 Task: Assign Issue Issue0000000383 to Sprint Sprint0000000230 in Scrum Project Project0000000077 in Jira. Assign Issue Issue0000000384 to Sprint Sprint0000000230 in Scrum Project Project0000000077 in Jira. Assign Issue Issue0000000385 to Sprint Sprint0000000231 in Scrum Project Project0000000077 in Jira. Assign Issue Issue0000000386 to Sprint Sprint0000000232 in Scrum Project Project0000000078 in Jira. Assign Issue Issue0000000387 to Sprint Sprint0000000232 in Scrum Project Project0000000078 in Jira
Action: Mouse moved to (44, 222)
Screenshot: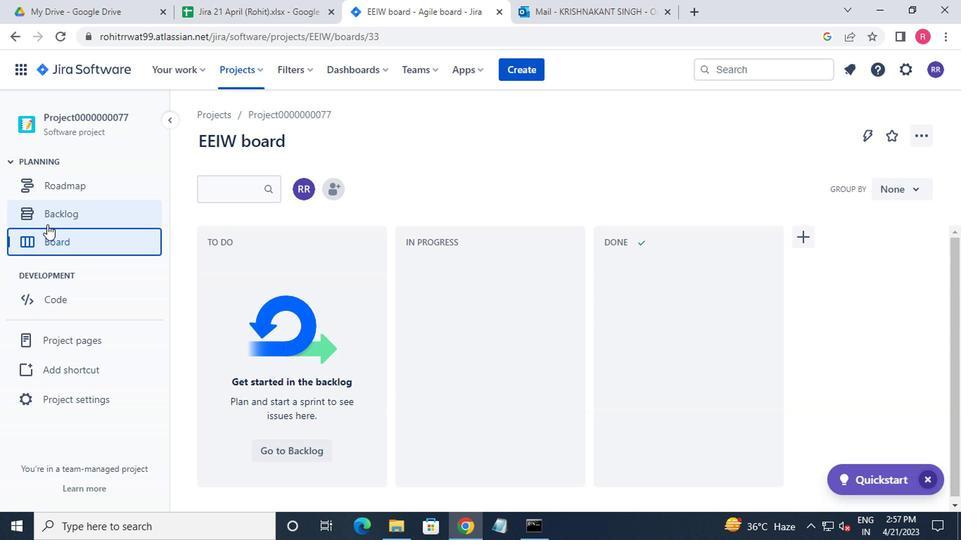 
Action: Mouse pressed left at (44, 222)
Screenshot: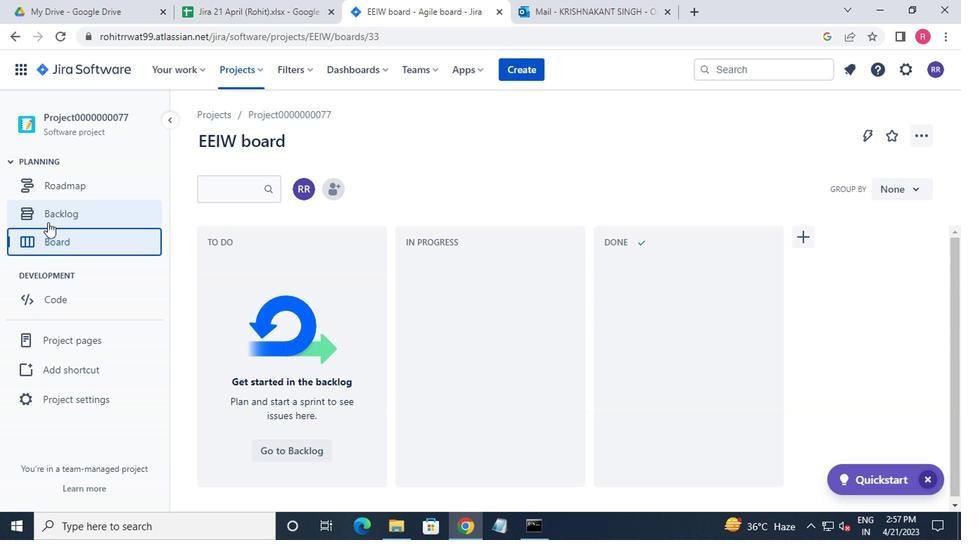 
Action: Mouse moved to (219, 325)
Screenshot: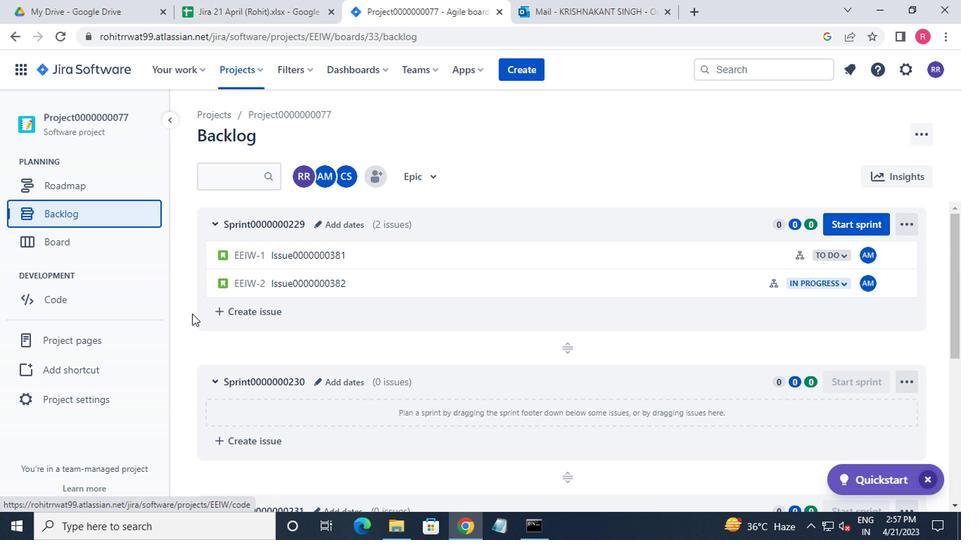 
Action: Mouse scrolled (219, 324) with delta (0, -1)
Screenshot: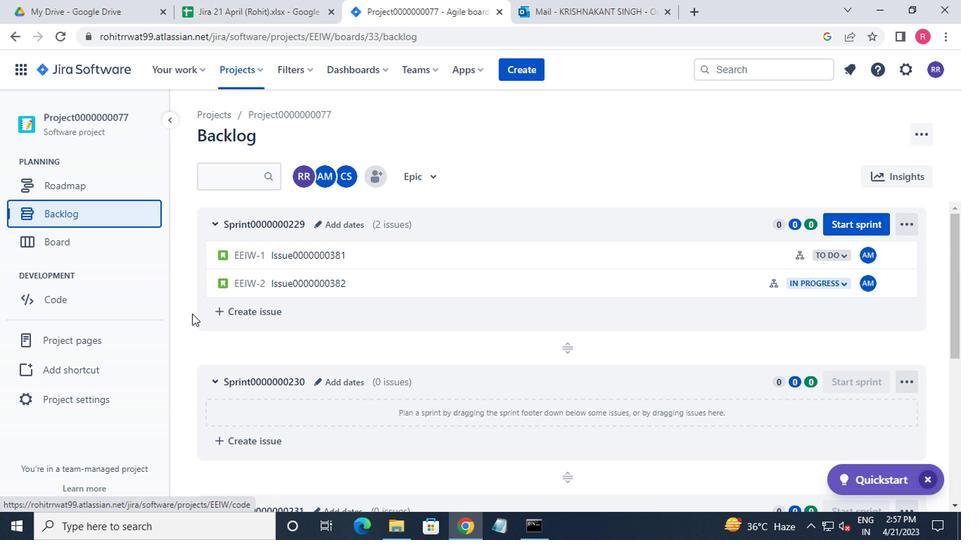 
Action: Mouse moved to (221, 325)
Screenshot: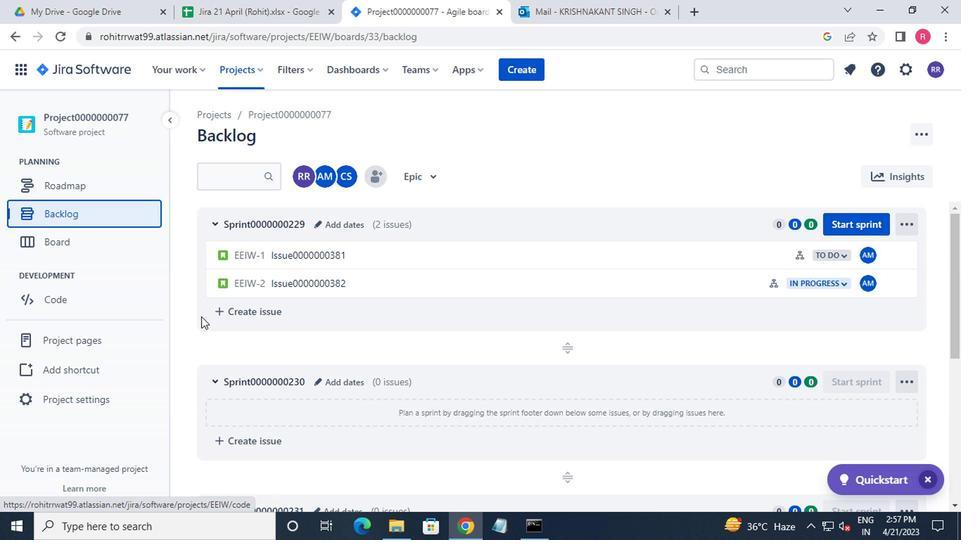 
Action: Mouse scrolled (221, 325) with delta (0, 0)
Screenshot: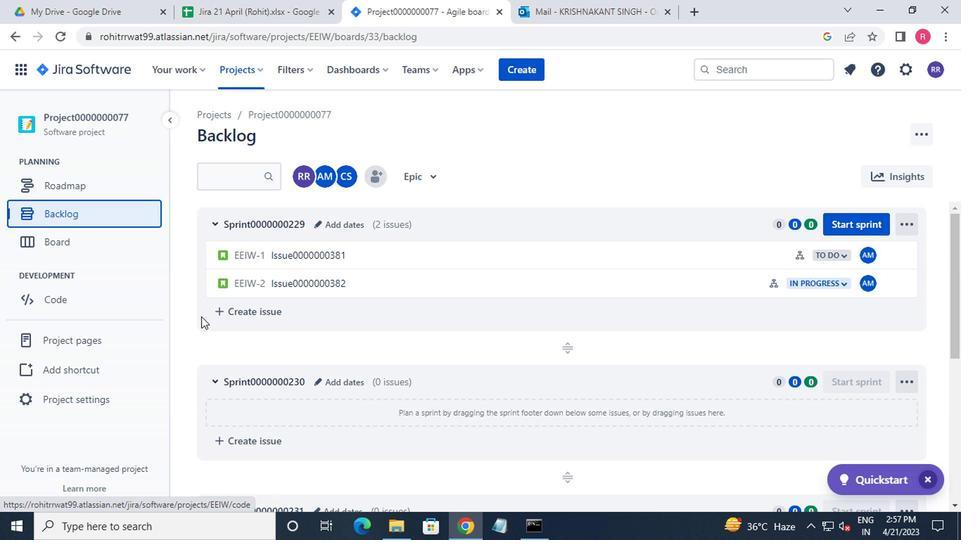 
Action: Mouse moved to (224, 325)
Screenshot: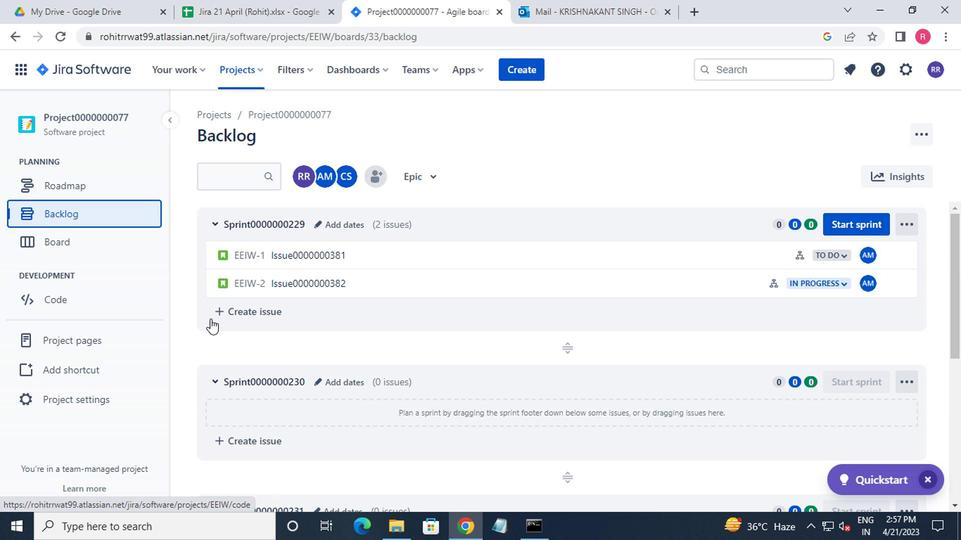
Action: Mouse scrolled (224, 325) with delta (0, 0)
Screenshot: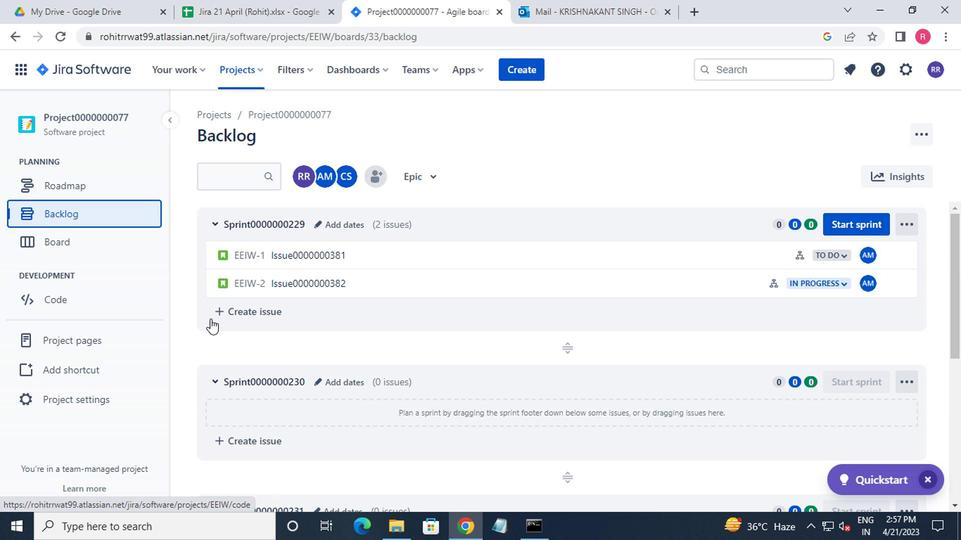 
Action: Mouse moved to (228, 323)
Screenshot: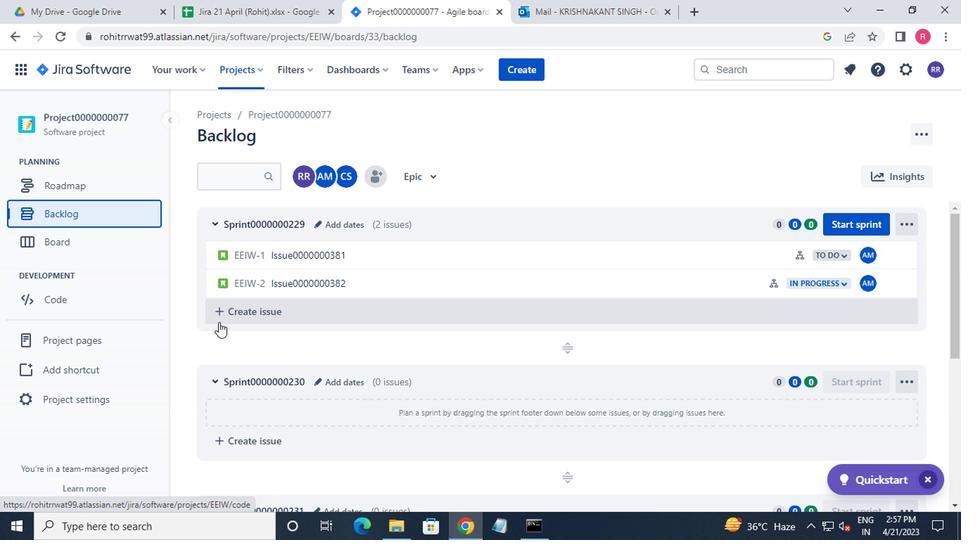 
Action: Mouse scrolled (228, 323) with delta (0, 0)
Screenshot: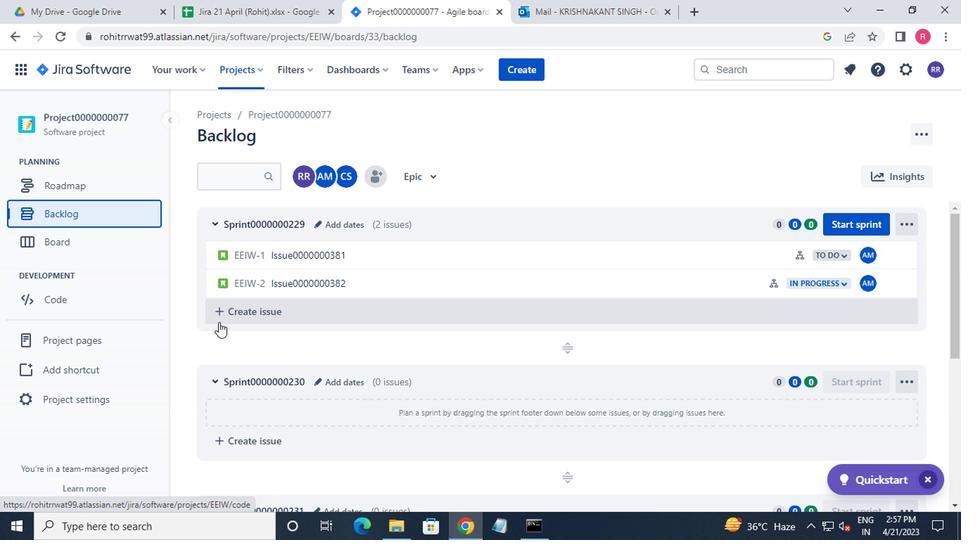 
Action: Mouse moved to (903, 392)
Screenshot: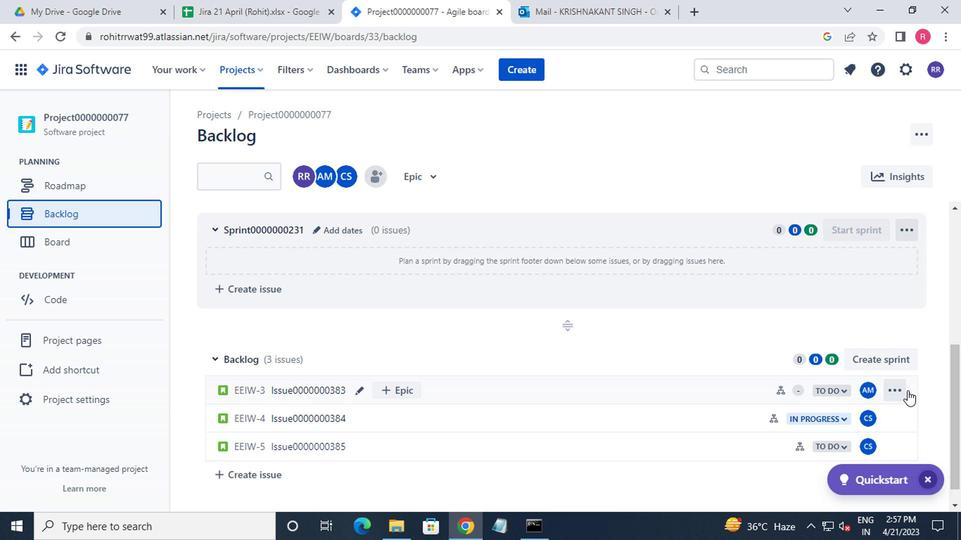 
Action: Mouse pressed left at (903, 392)
Screenshot: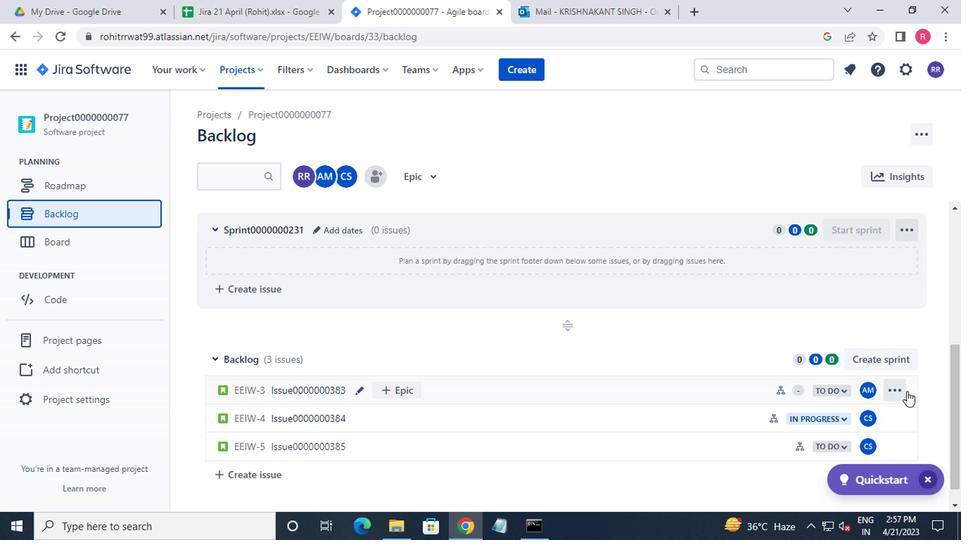 
Action: Mouse moved to (621, 392)
Screenshot: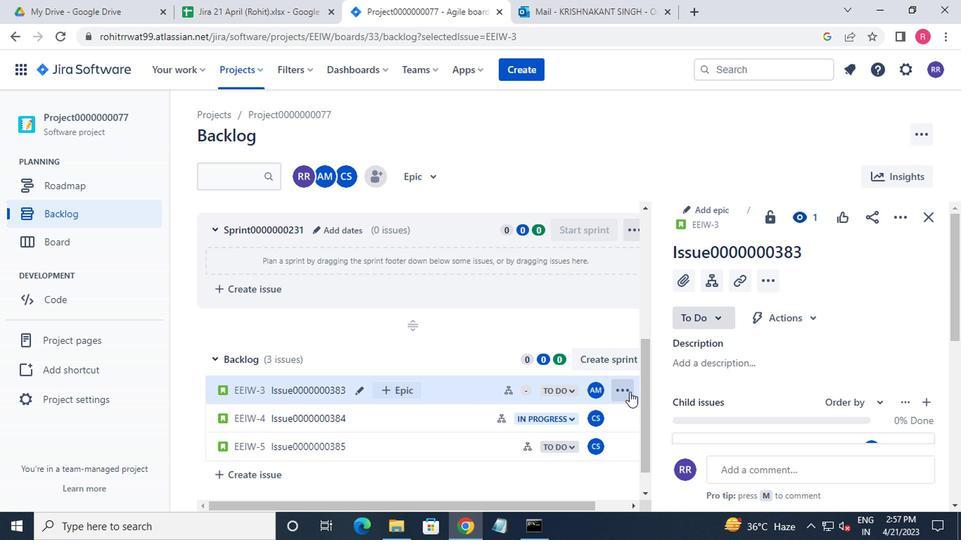 
Action: Mouse pressed left at (621, 392)
Screenshot: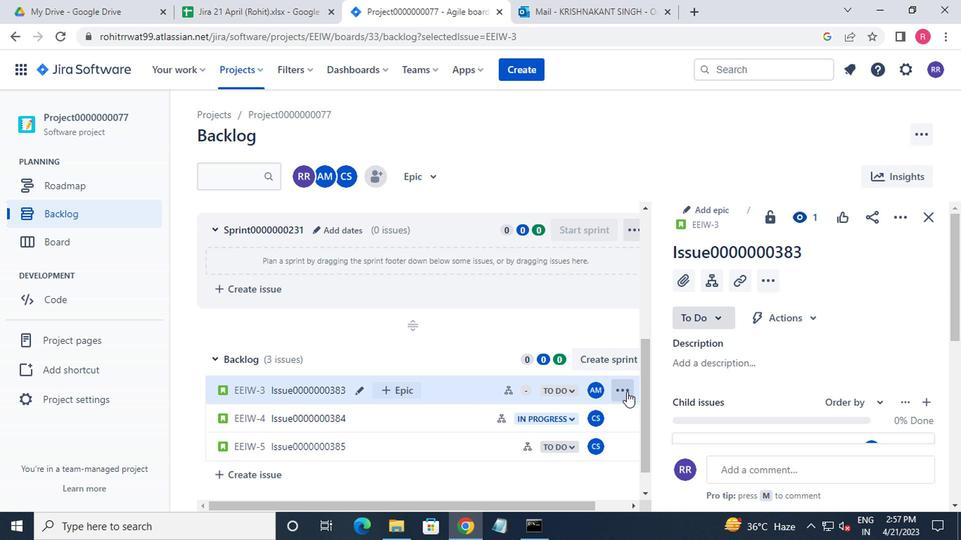 
Action: Mouse moved to (606, 320)
Screenshot: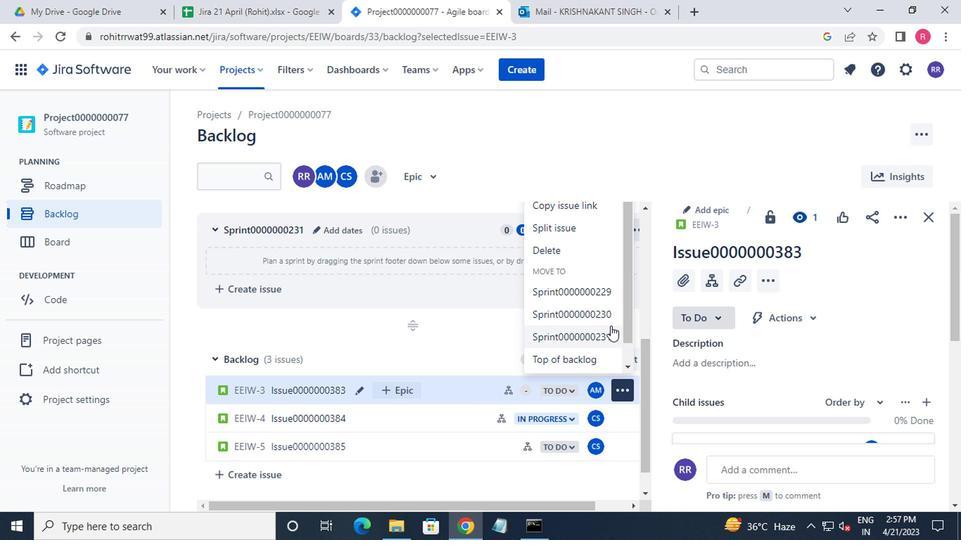 
Action: Mouse pressed left at (606, 320)
Screenshot: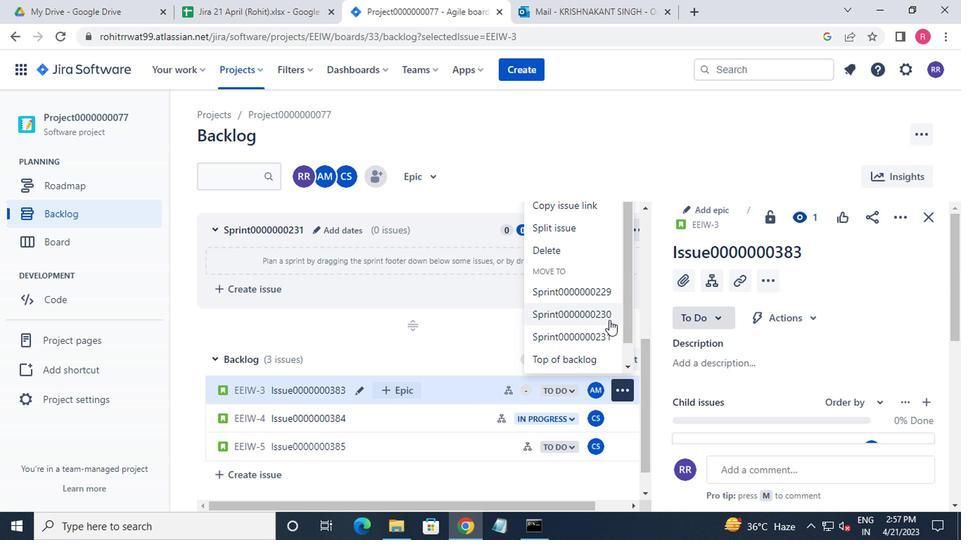 
Action: Mouse moved to (930, 223)
Screenshot: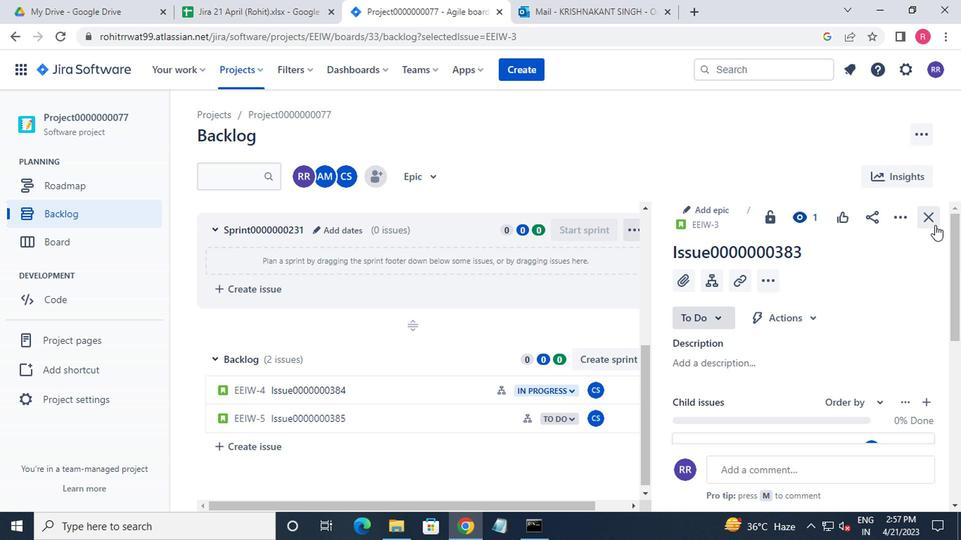 
Action: Mouse pressed left at (930, 223)
Screenshot: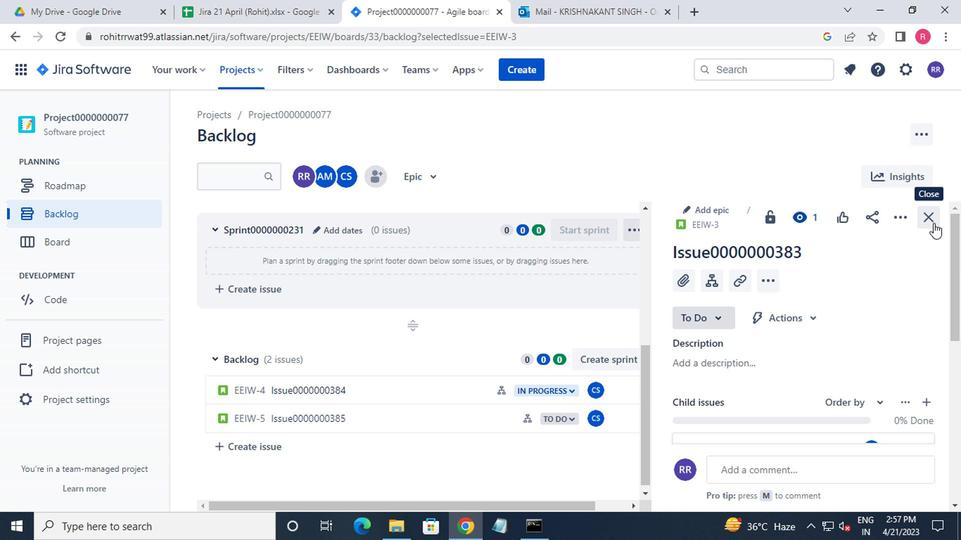 
Action: Mouse moved to (893, 393)
Screenshot: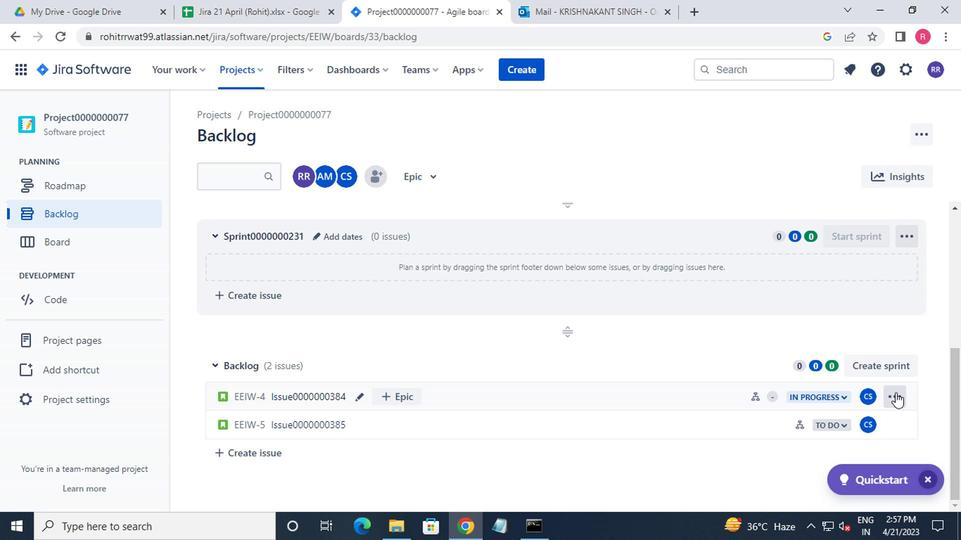 
Action: Mouse pressed left at (893, 393)
Screenshot: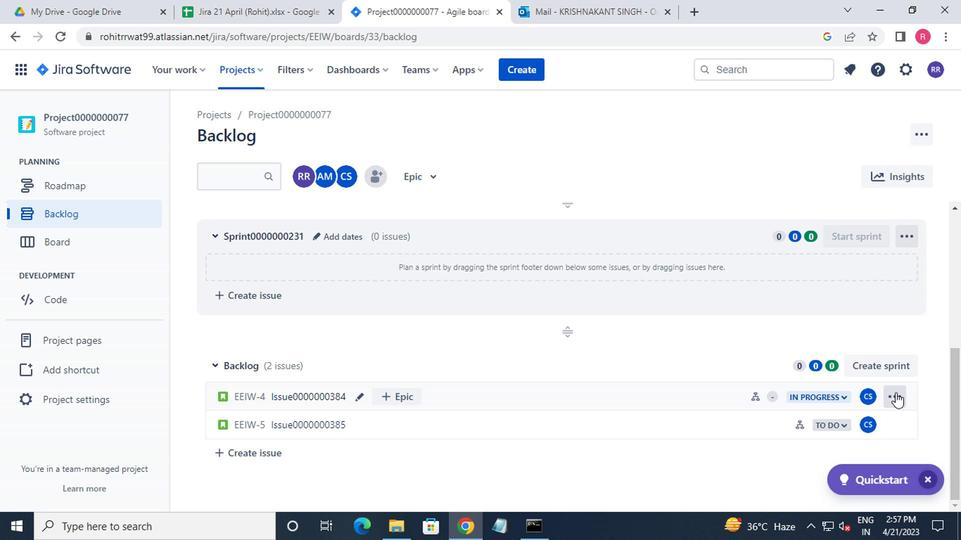 
Action: Mouse moved to (866, 313)
Screenshot: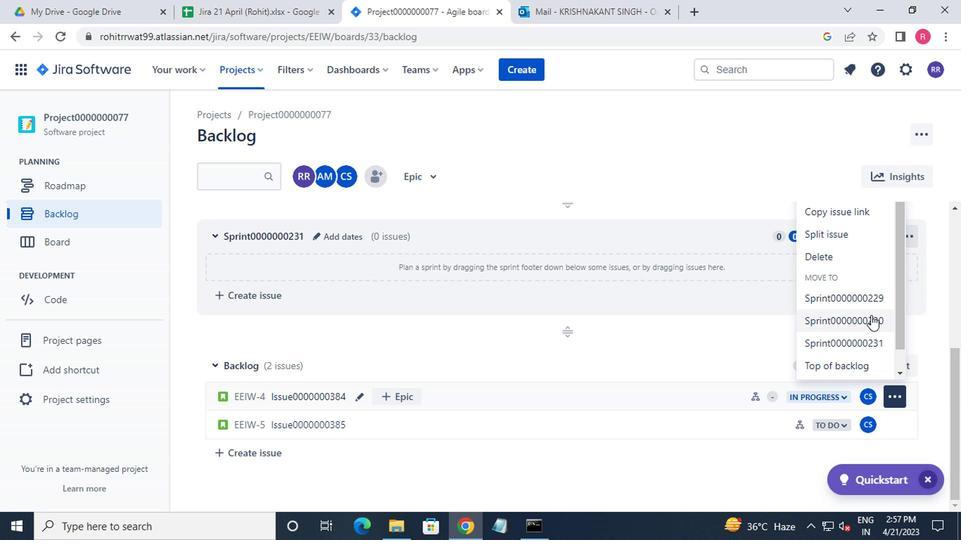 
Action: Mouse pressed left at (866, 313)
Screenshot: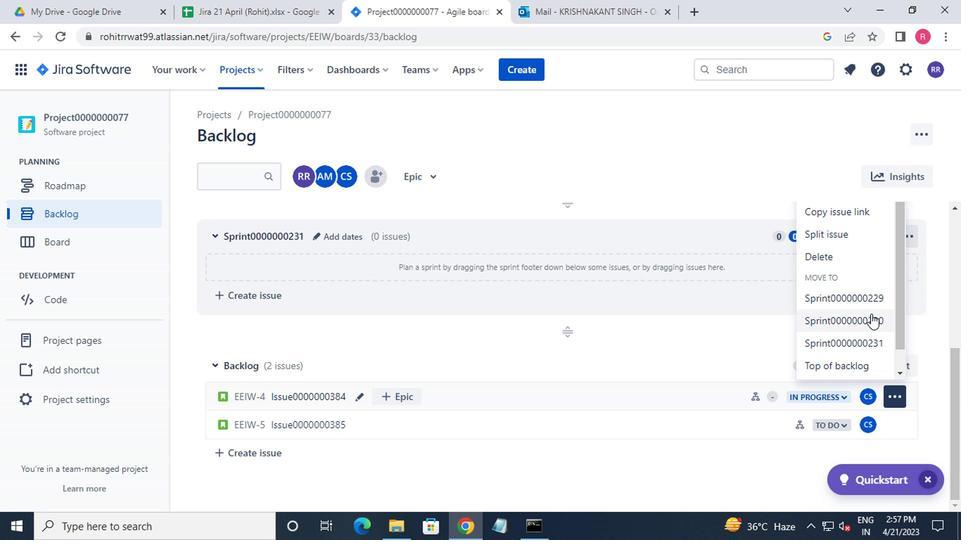 
Action: Mouse moved to (888, 430)
Screenshot: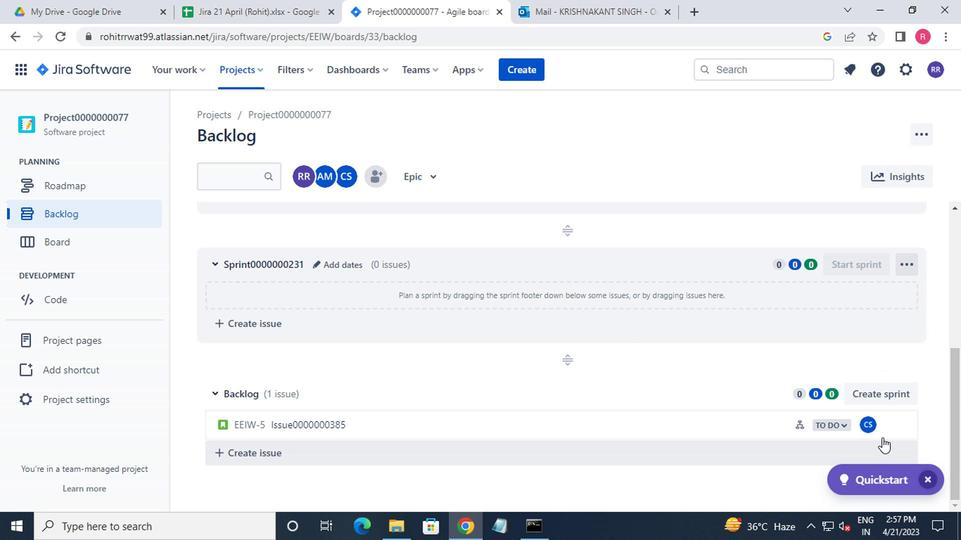 
Action: Mouse pressed left at (888, 430)
Screenshot: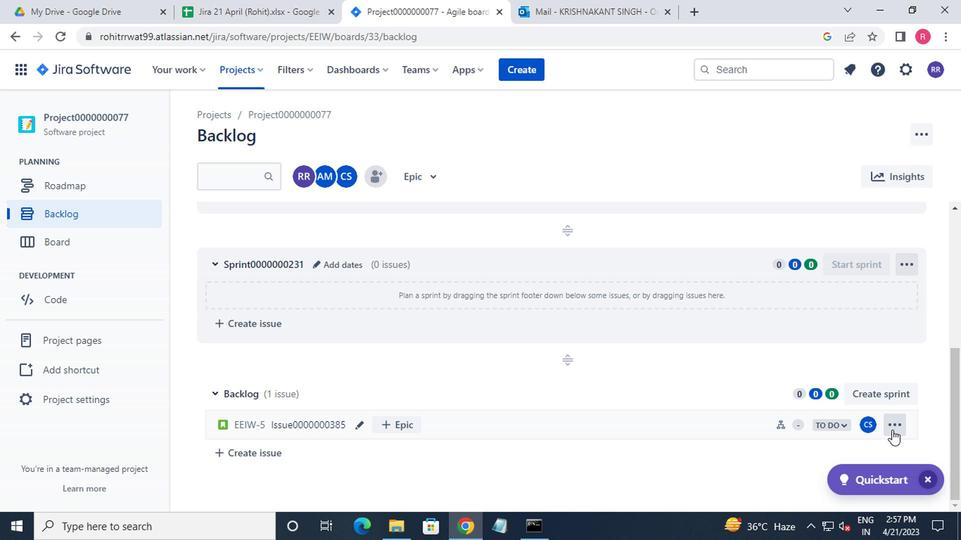 
Action: Mouse moved to (869, 378)
Screenshot: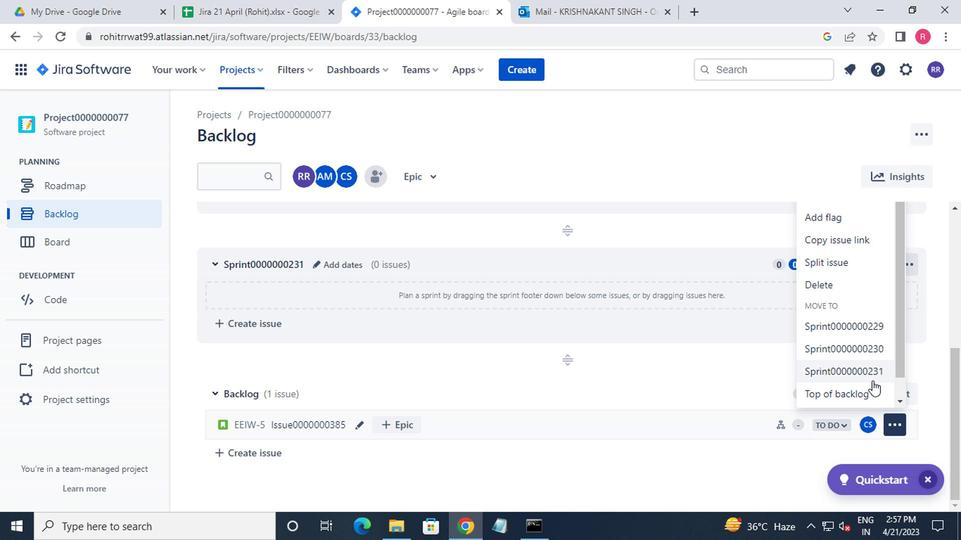 
Action: Mouse pressed left at (869, 378)
Screenshot: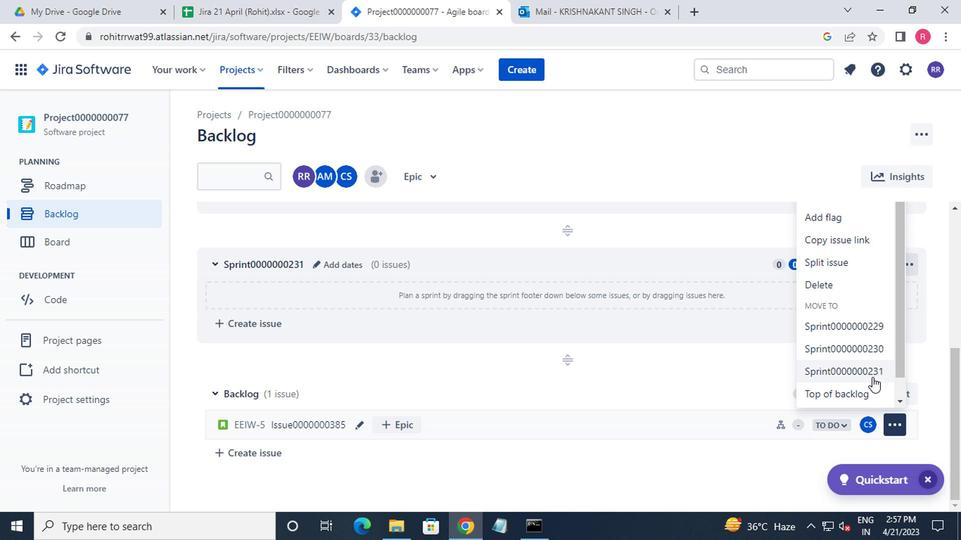 
Action: Mouse moved to (226, 73)
Screenshot: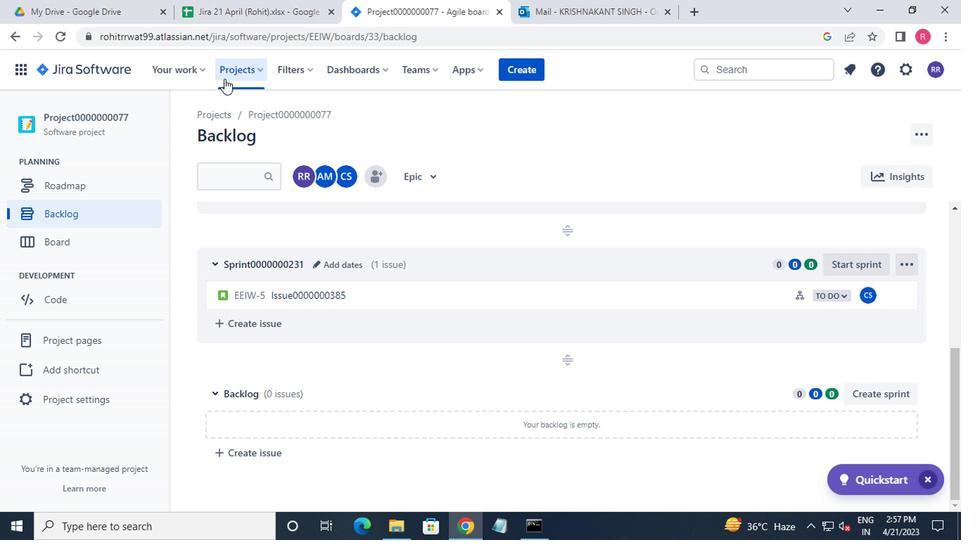 
Action: Mouse pressed left at (226, 73)
Screenshot: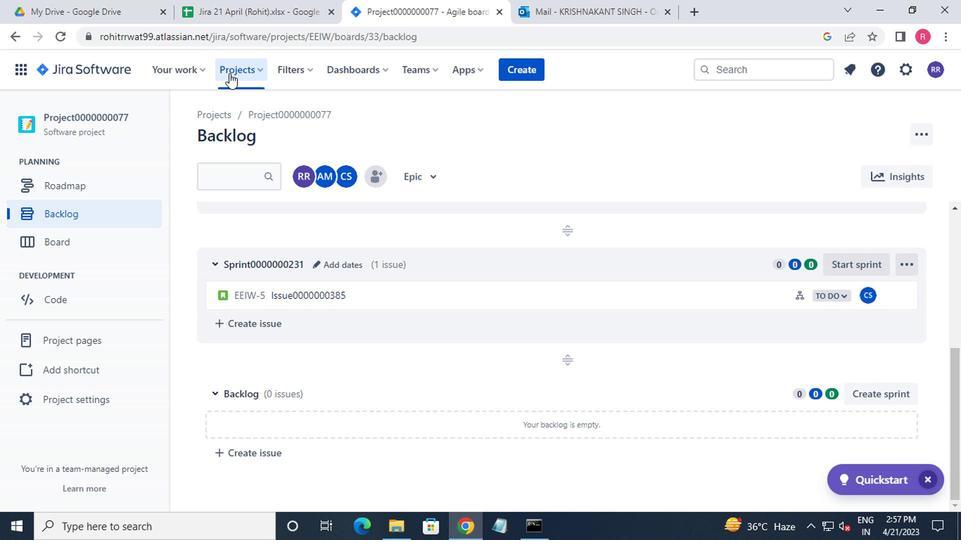 
Action: Mouse moved to (276, 160)
Screenshot: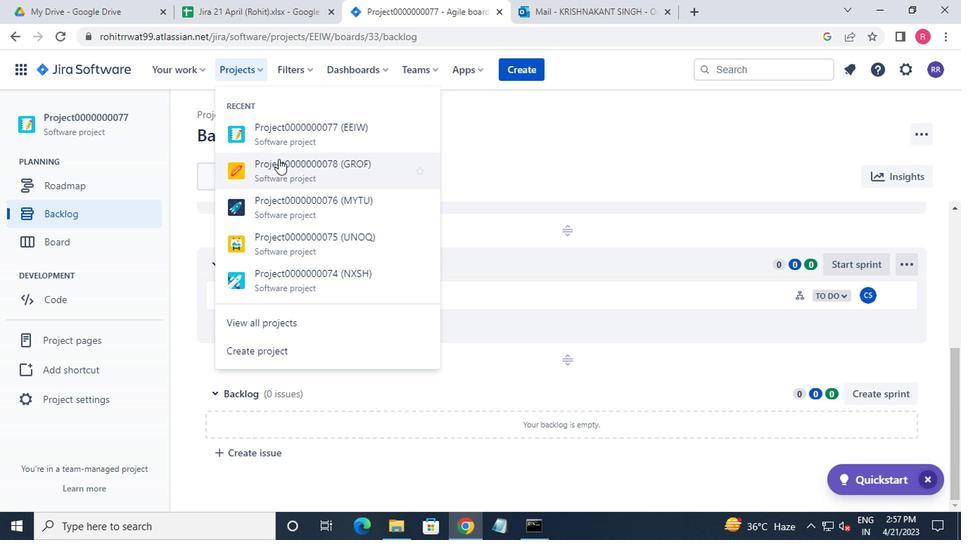 
Action: Mouse pressed left at (276, 160)
Screenshot: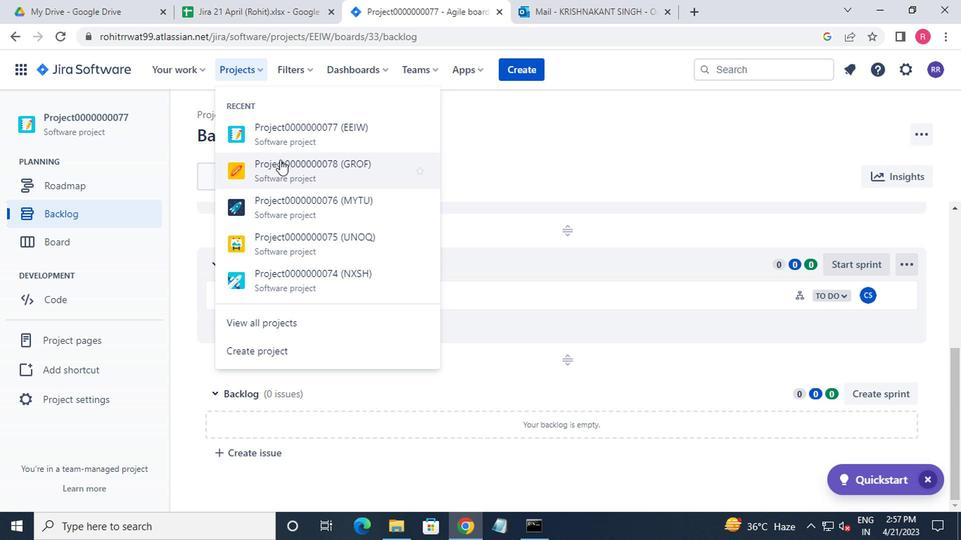 
Action: Mouse moved to (124, 220)
Screenshot: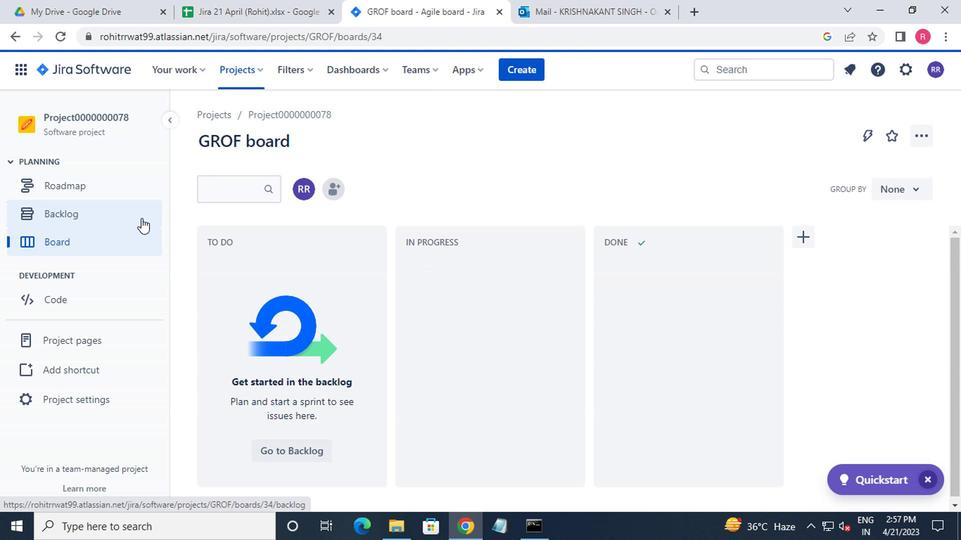 
Action: Mouse pressed left at (124, 220)
Screenshot: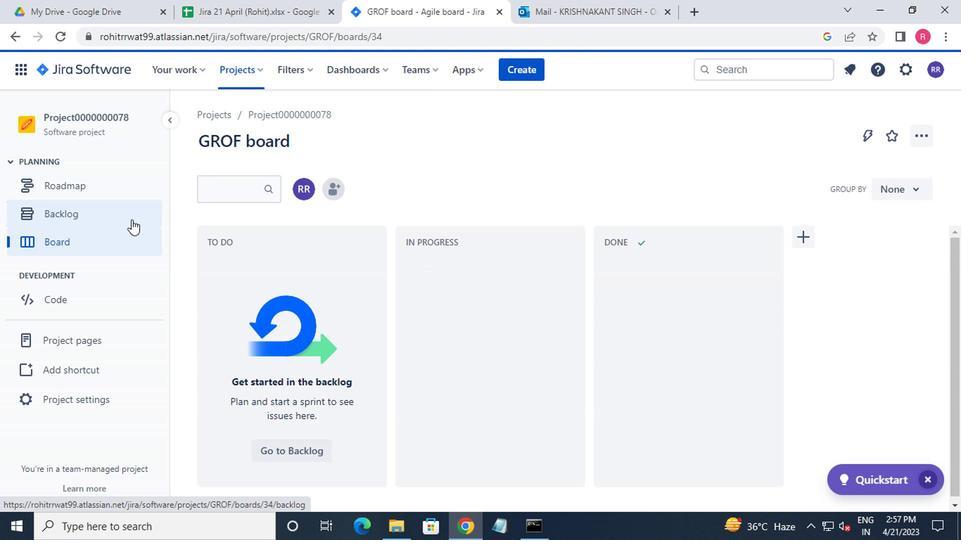 
Action: Mouse moved to (386, 339)
Screenshot: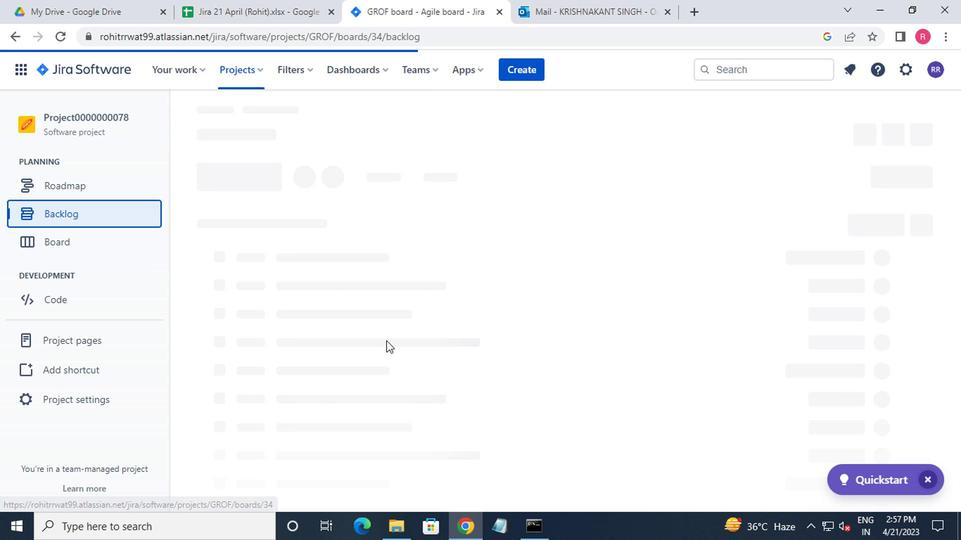 
Action: Mouse scrolled (386, 338) with delta (0, 0)
Screenshot: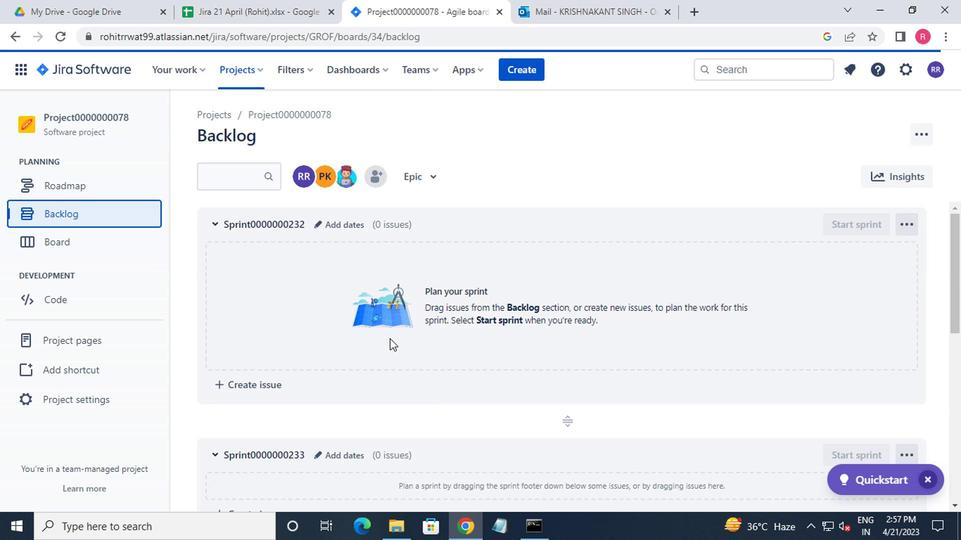 
Action: Mouse scrolled (386, 338) with delta (0, 0)
Screenshot: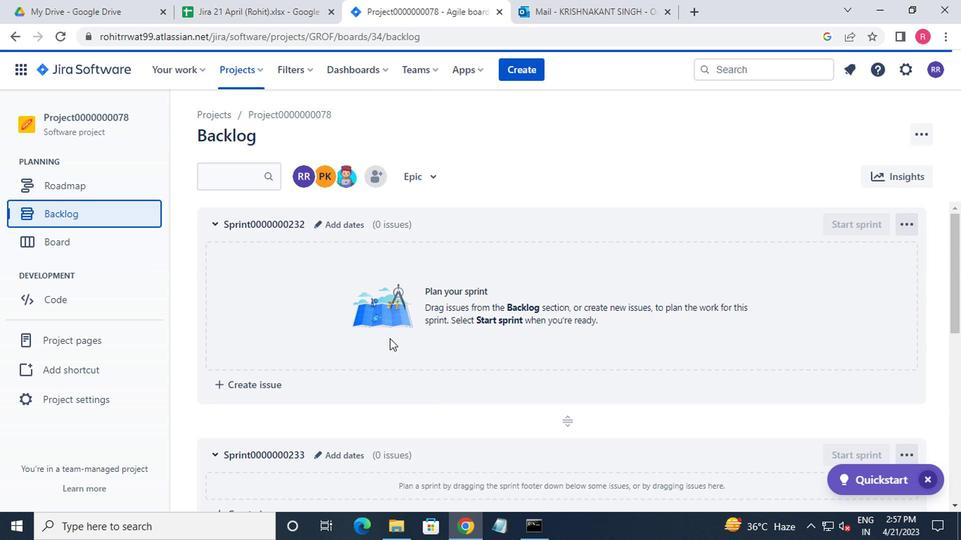 
Action: Mouse scrolled (386, 338) with delta (0, 0)
Screenshot: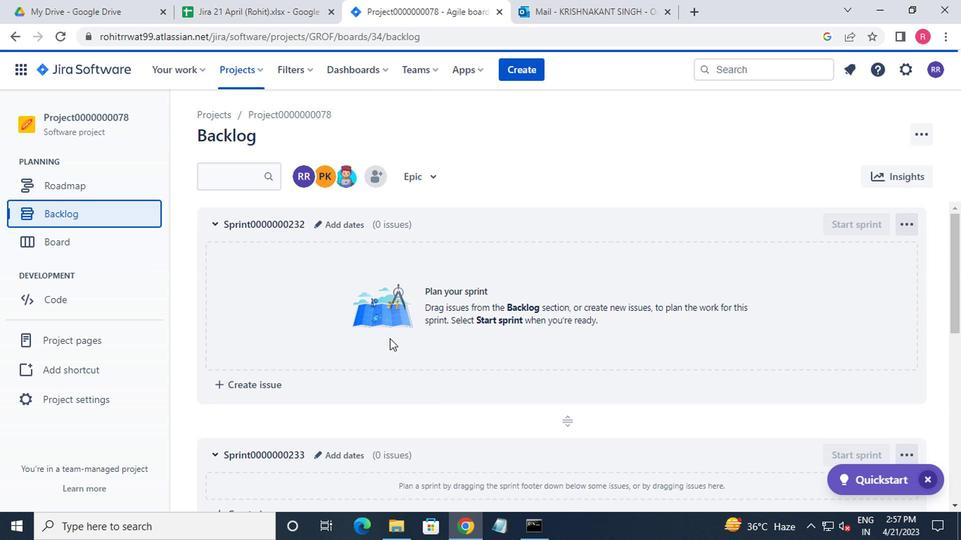 
Action: Mouse scrolled (386, 338) with delta (0, 0)
Screenshot: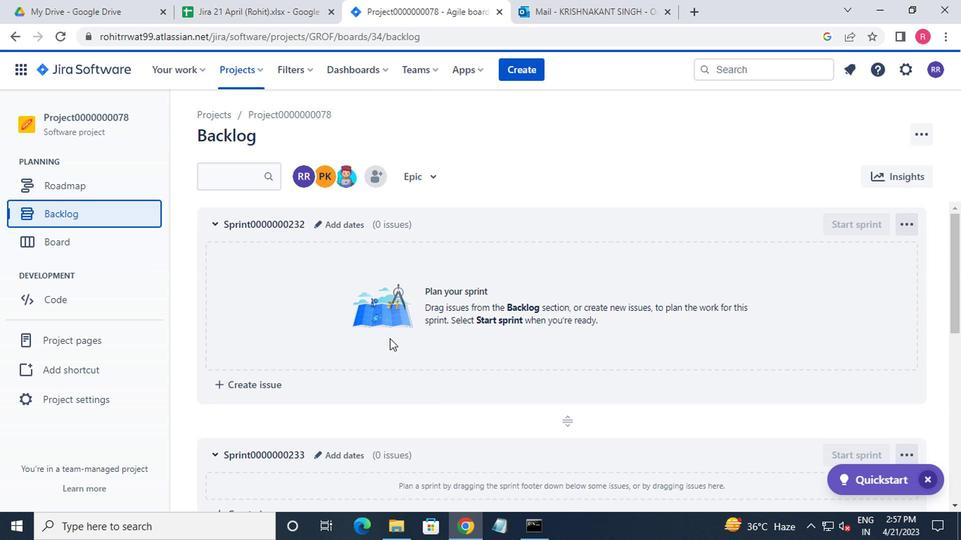 
Action: Mouse scrolled (386, 338) with delta (0, 0)
Screenshot: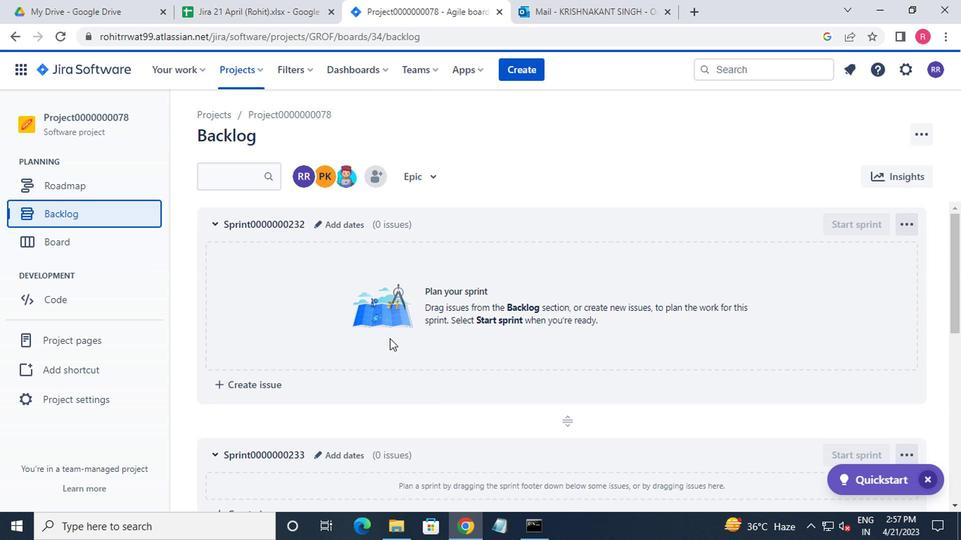 
Action: Mouse scrolled (386, 338) with delta (0, 0)
Screenshot: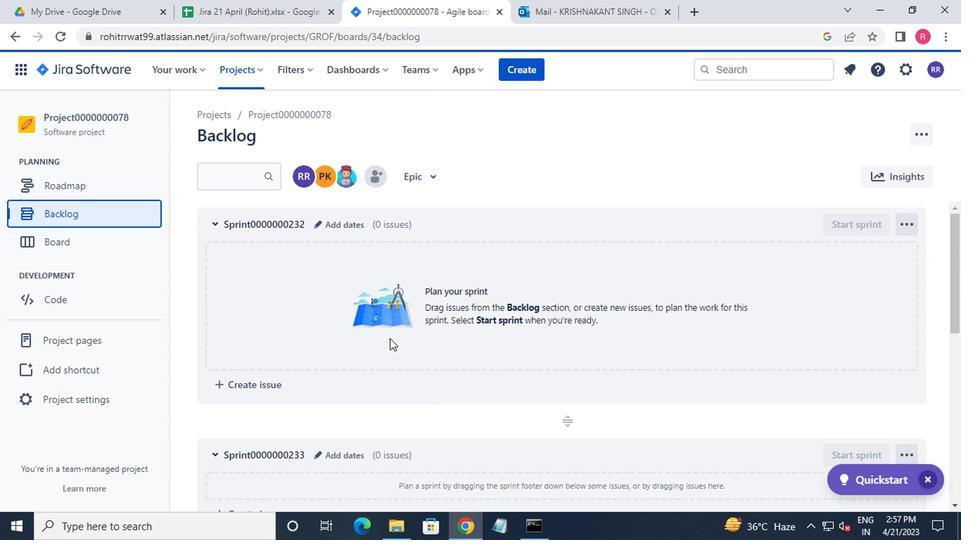 
Action: Mouse moved to (893, 321)
Screenshot: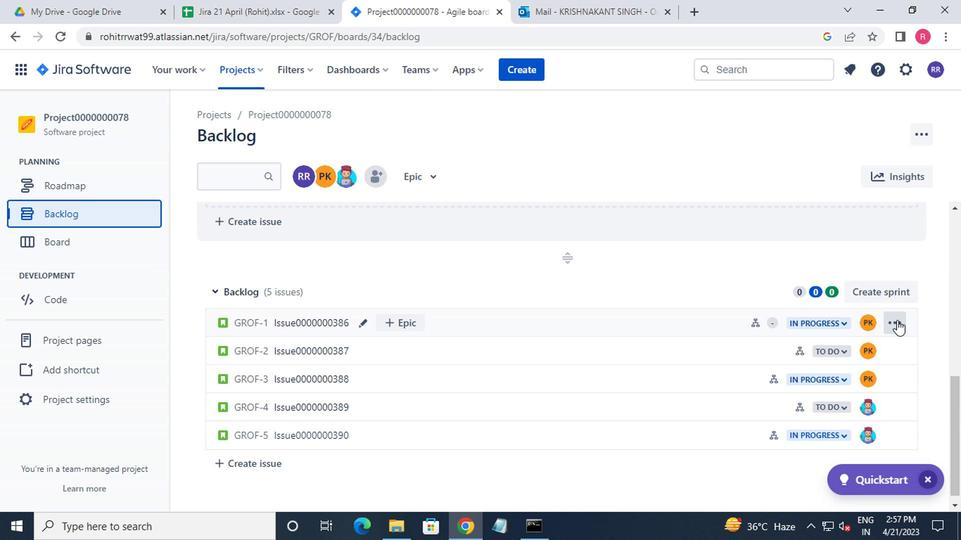 
Action: Mouse pressed left at (893, 321)
Screenshot: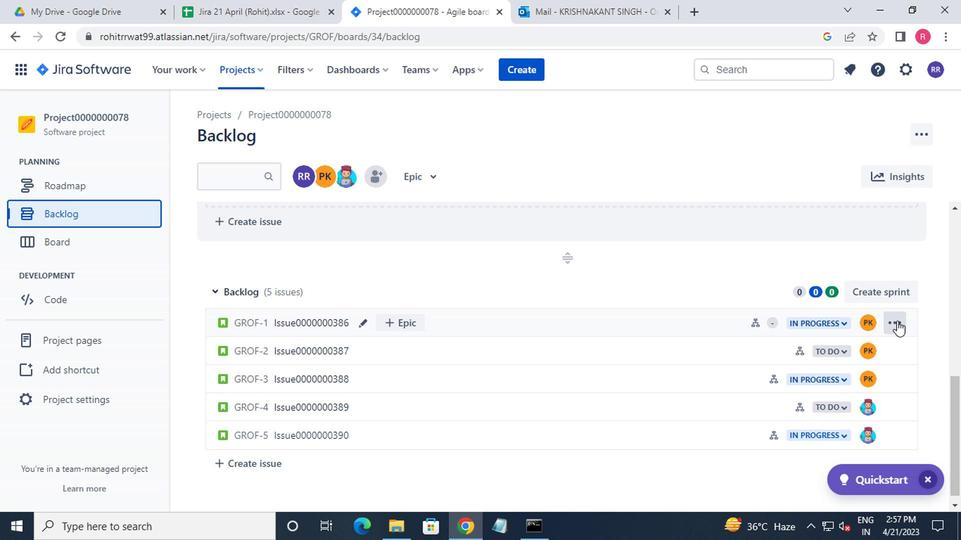 
Action: Mouse moved to (867, 232)
Screenshot: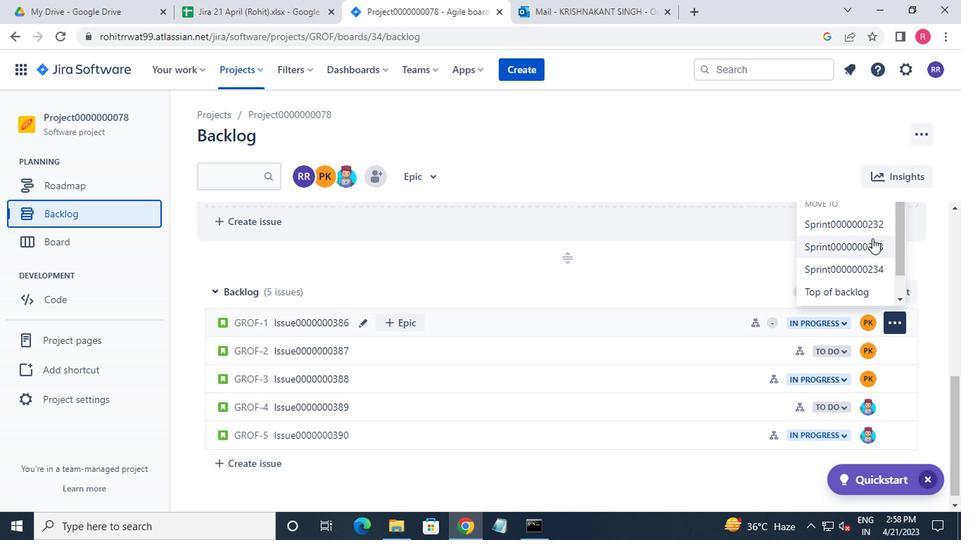 
Action: Mouse pressed left at (867, 232)
Screenshot: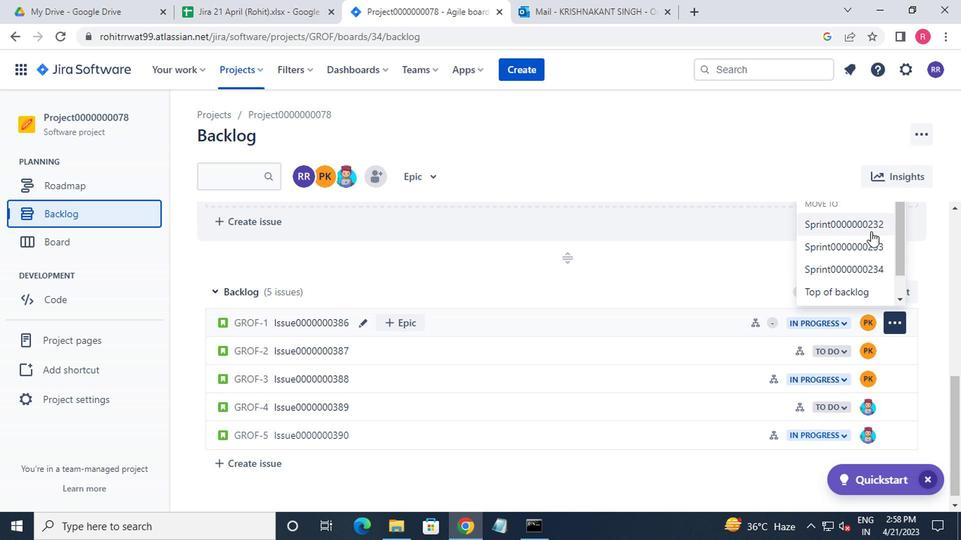 
Action: Mouse moved to (886, 348)
Screenshot: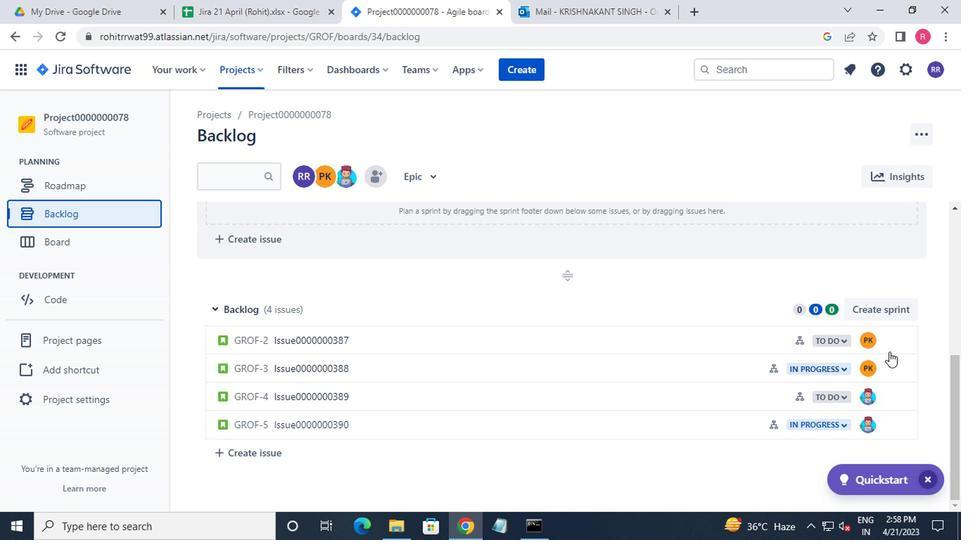 
Action: Mouse pressed left at (886, 348)
Screenshot: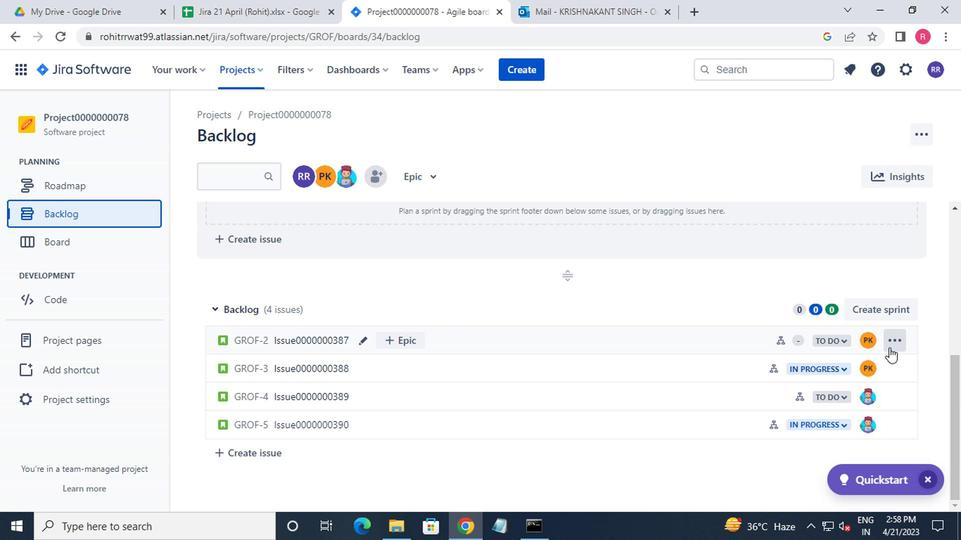 
Action: Mouse moved to (844, 249)
Screenshot: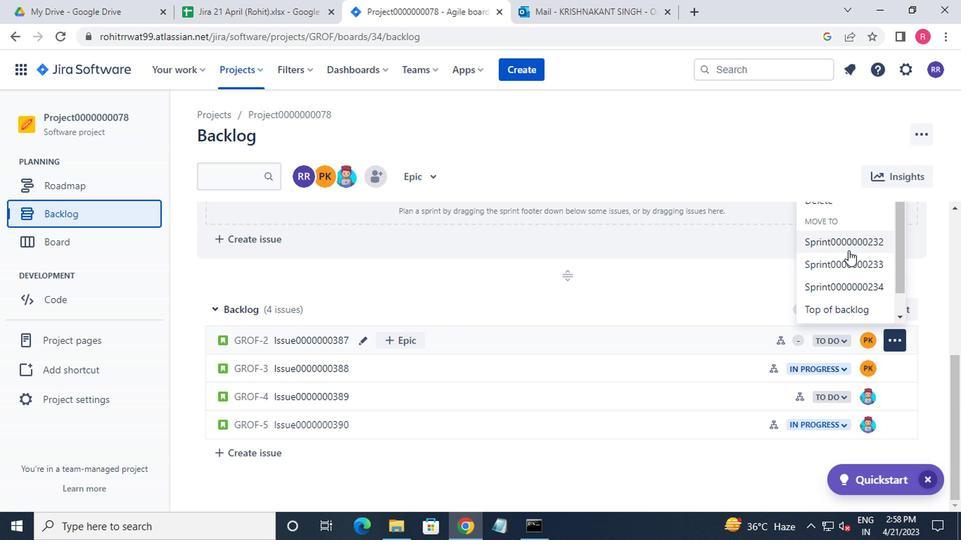 
Action: Mouse pressed left at (844, 249)
Screenshot: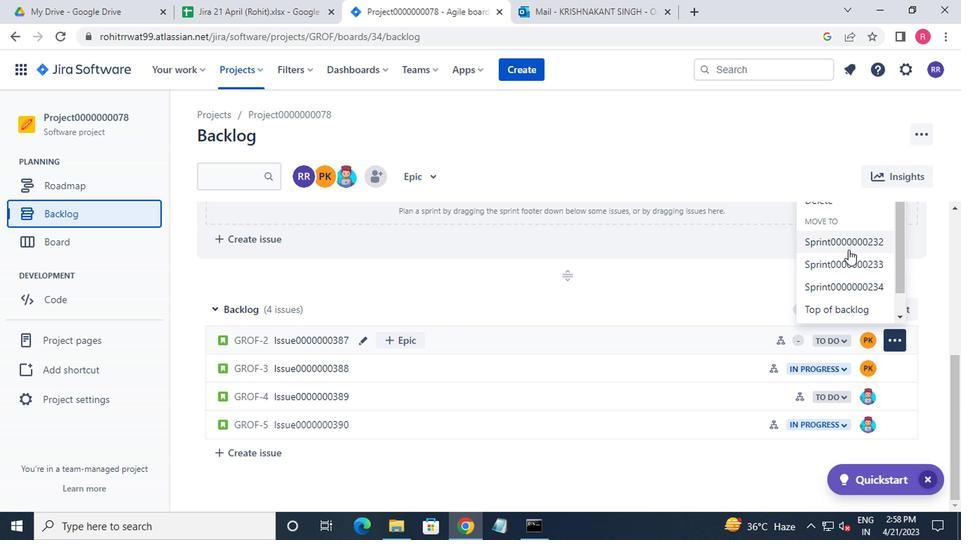 
Action: Mouse moved to (808, 309)
Screenshot: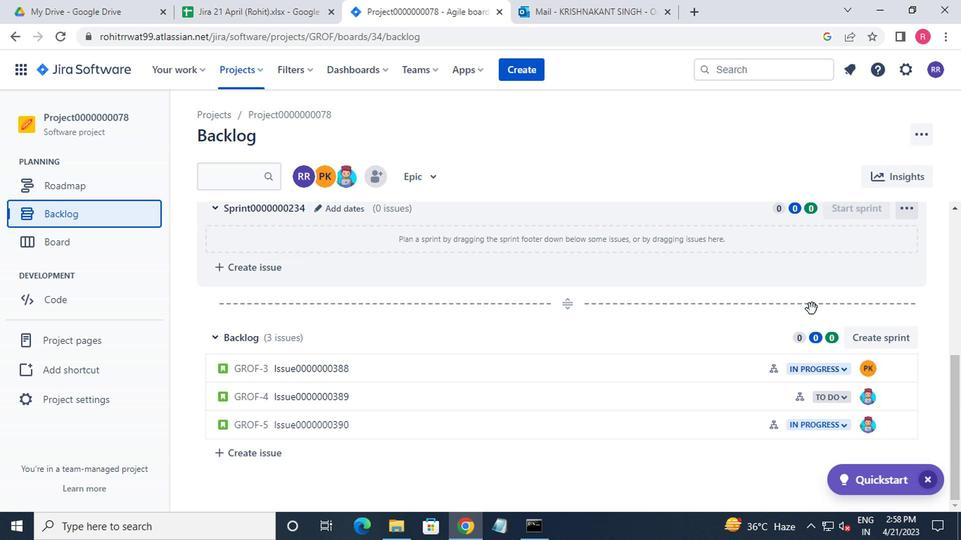 
